 Task: Visit the office locations of ExxonMobil
Action: Mouse moved to (591, 42)
Screenshot: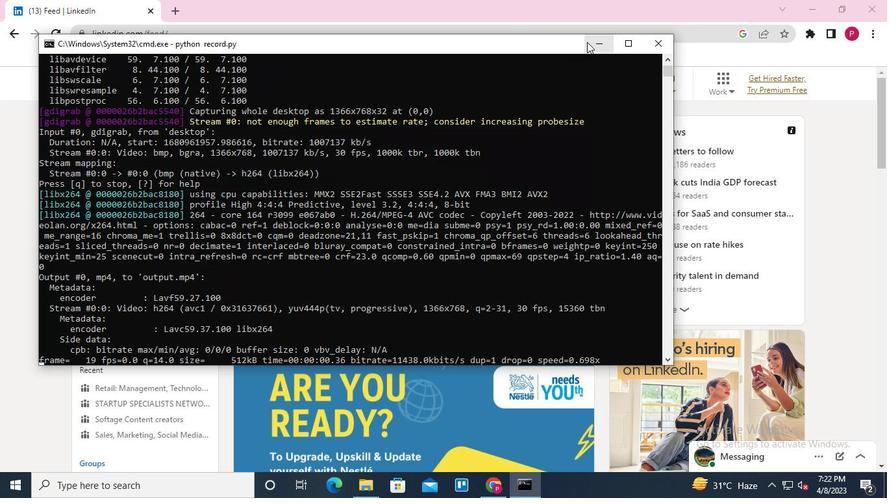 
Action: Mouse pressed left at (591, 42)
Screenshot: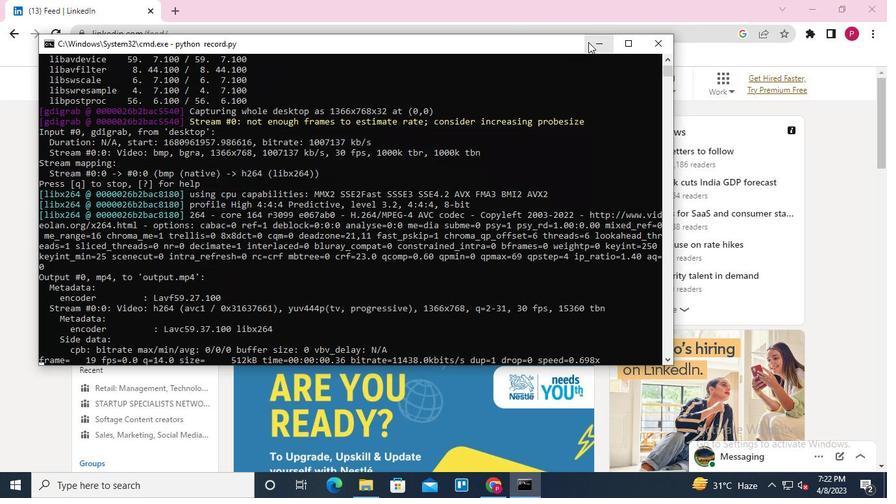 
Action: Mouse moved to (163, 87)
Screenshot: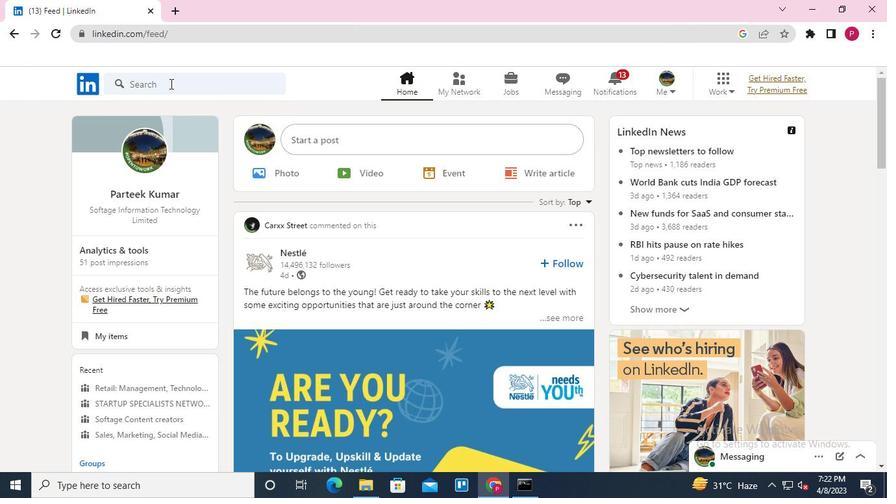 
Action: Mouse pressed left at (163, 87)
Screenshot: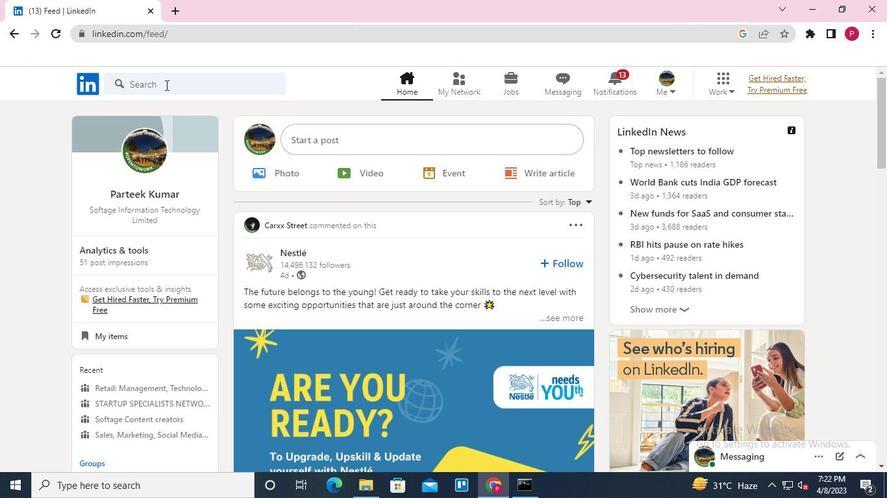 
Action: Mouse moved to (134, 148)
Screenshot: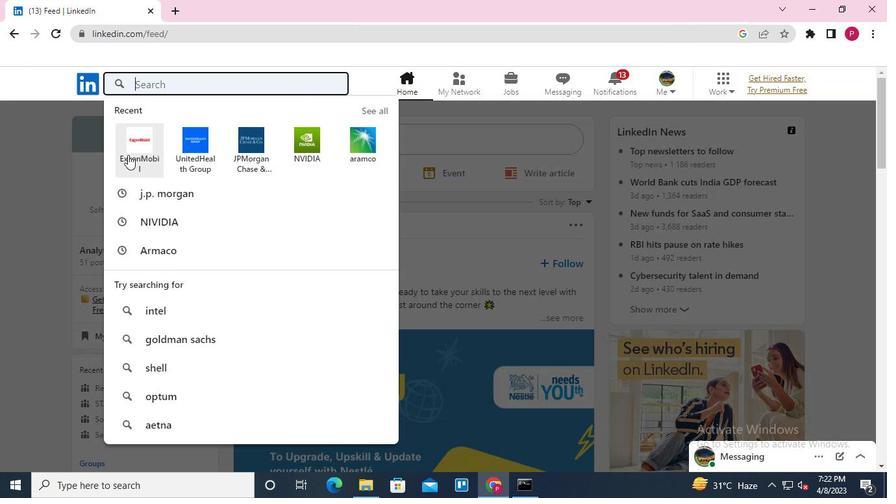 
Action: Mouse pressed left at (134, 148)
Screenshot: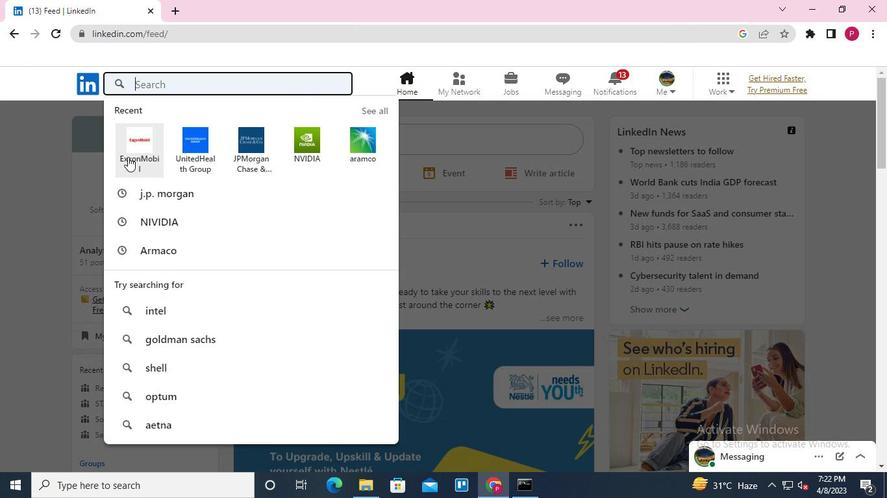 
Action: Mouse moved to (169, 156)
Screenshot: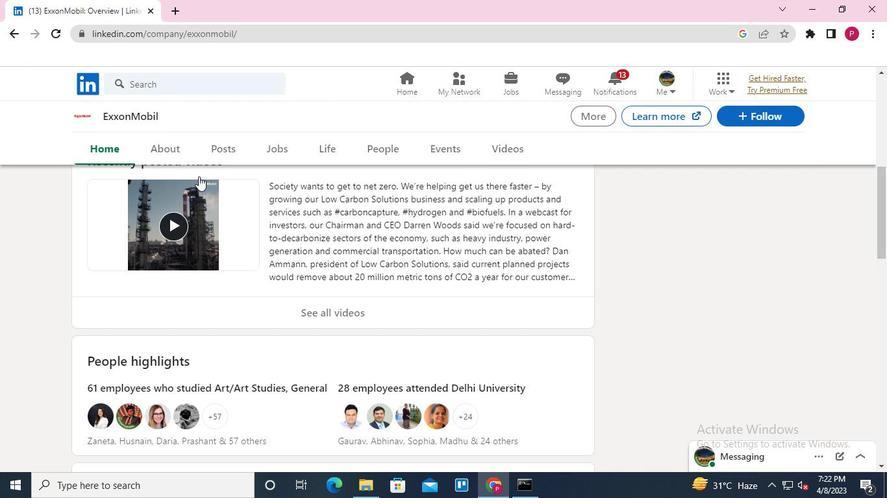 
Action: Mouse pressed left at (169, 156)
Screenshot: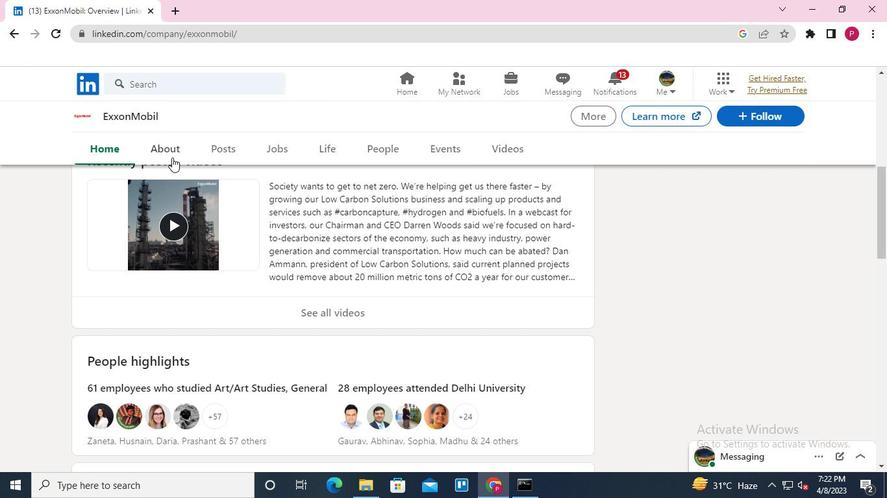 
Action: Mouse moved to (304, 274)
Screenshot: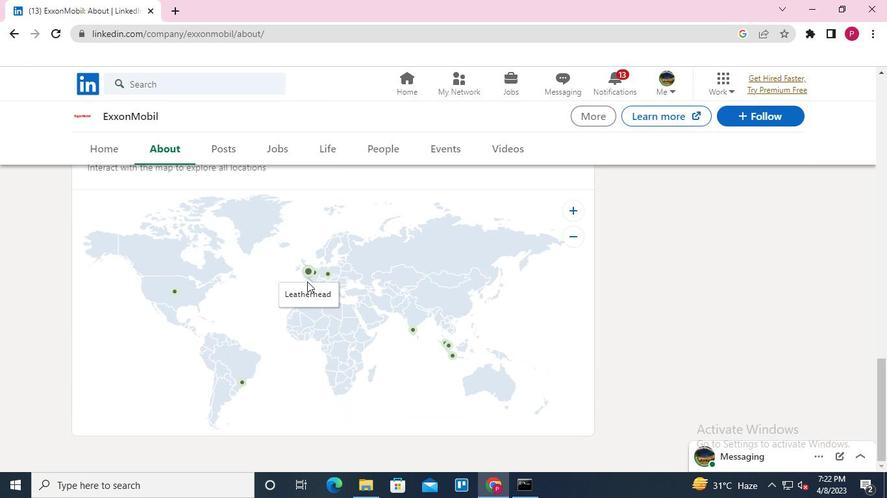 
Action: Mouse pressed left at (304, 274)
Screenshot: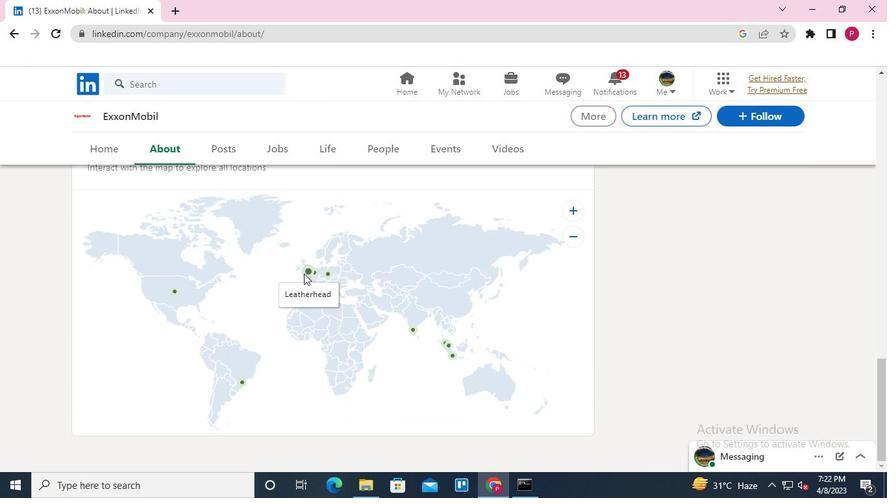 
Action: Mouse moved to (417, 337)
Screenshot: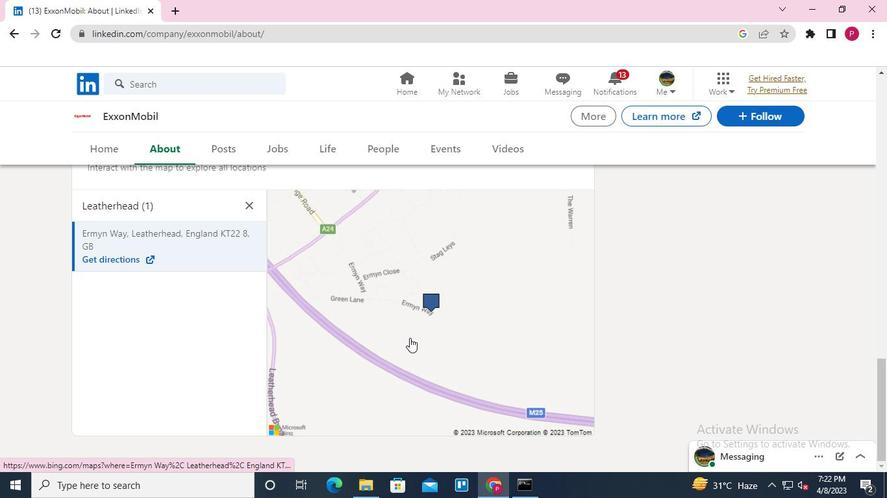 
Action: Keyboard Key.alt_l
Screenshot: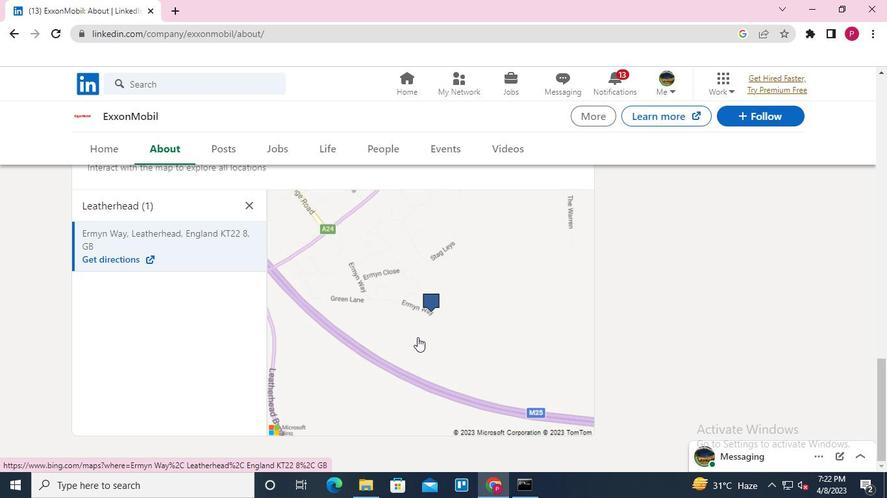 
Action: Keyboard Key.tab
Screenshot: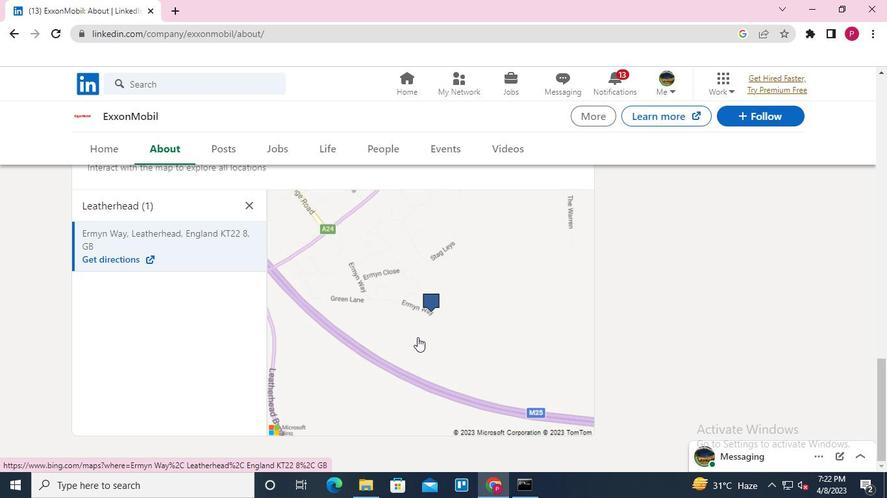 
Action: Mouse moved to (670, 39)
Screenshot: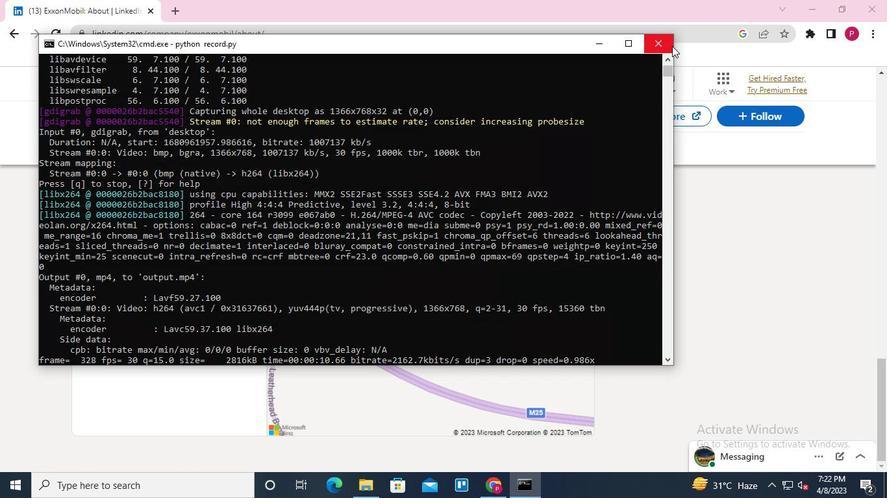 
Action: Mouse pressed left at (670, 39)
Screenshot: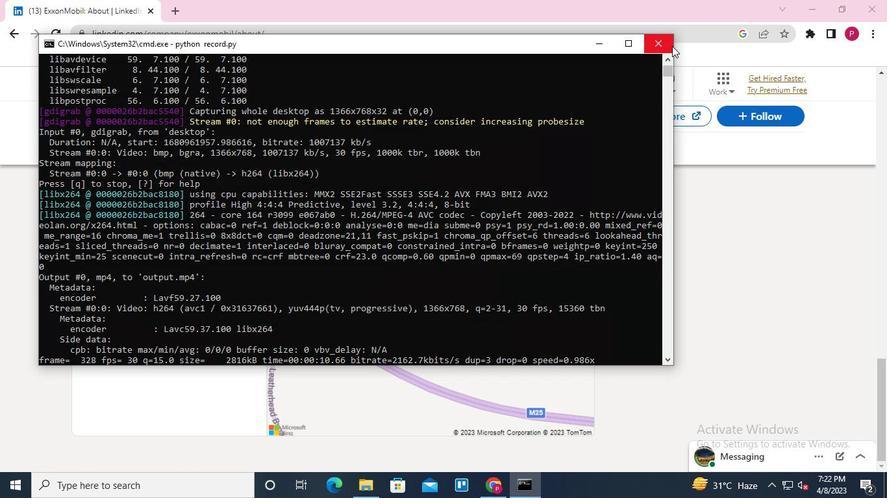 
